 Task: Use Gliss Arpeggios 01 Effect in this video Movie B.mp4
Action: Mouse moved to (139, 92)
Screenshot: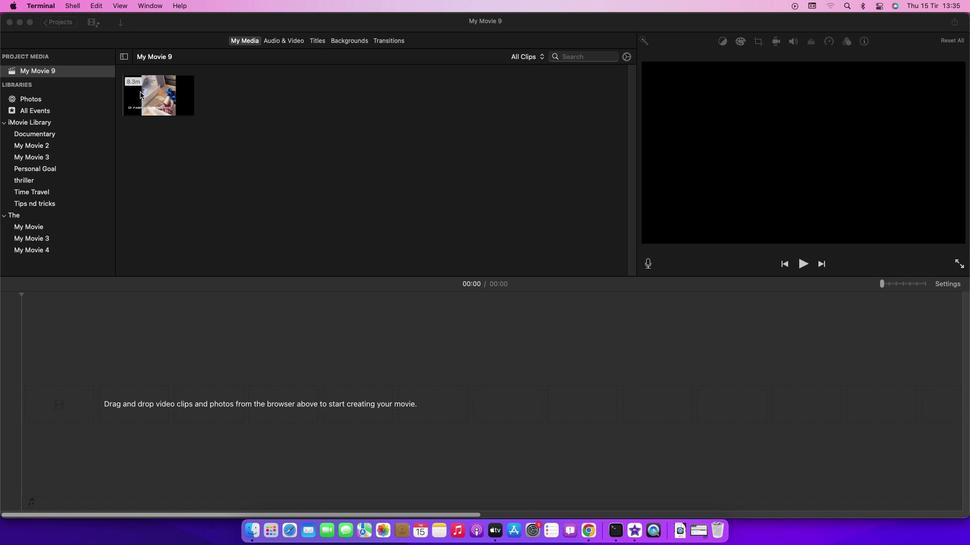 
Action: Mouse pressed left at (139, 92)
Screenshot: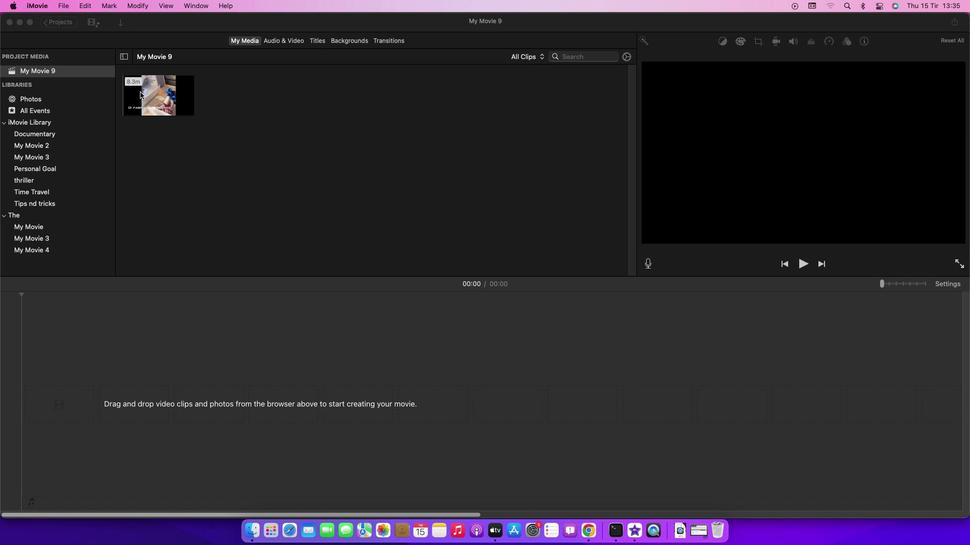 
Action: Mouse moved to (160, 98)
Screenshot: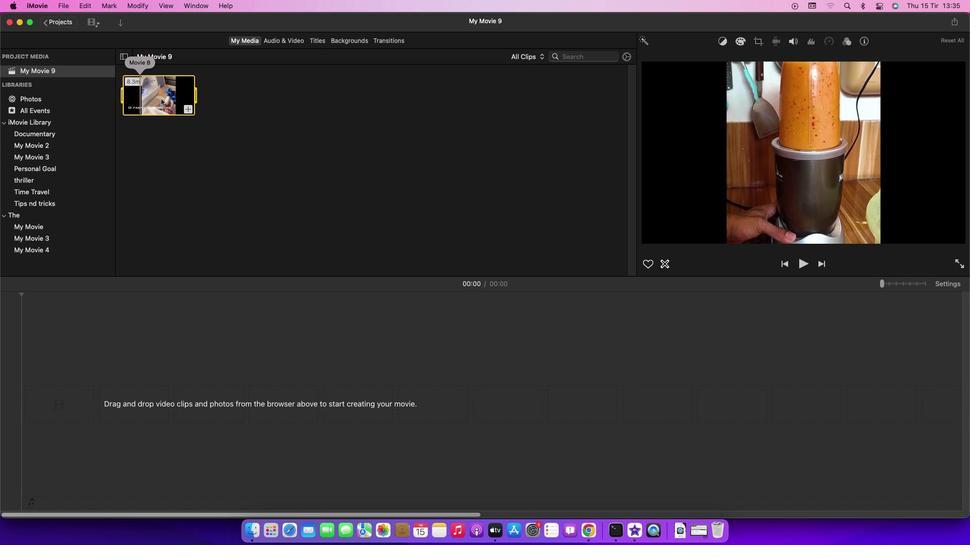 
Action: Mouse pressed left at (160, 98)
Screenshot: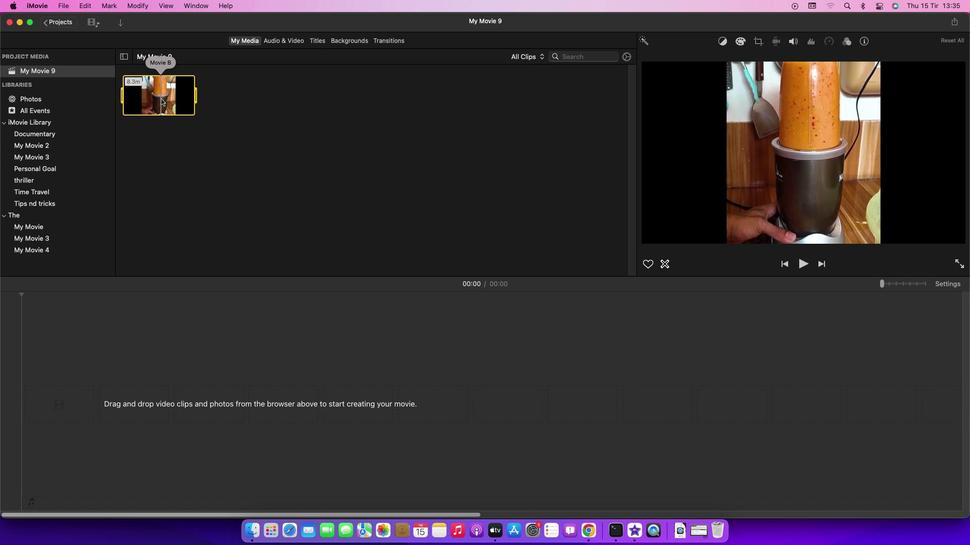 
Action: Mouse moved to (272, 38)
Screenshot: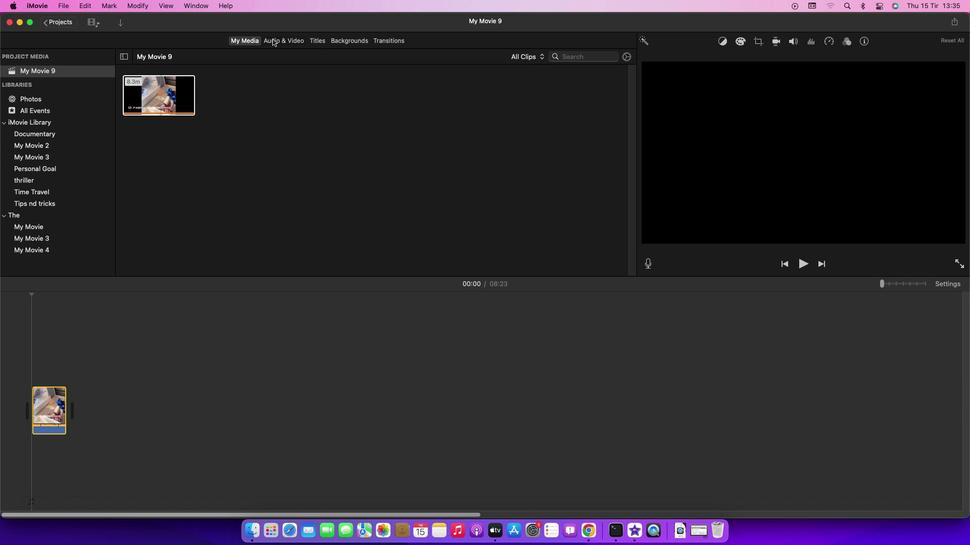 
Action: Mouse pressed left at (272, 38)
Screenshot: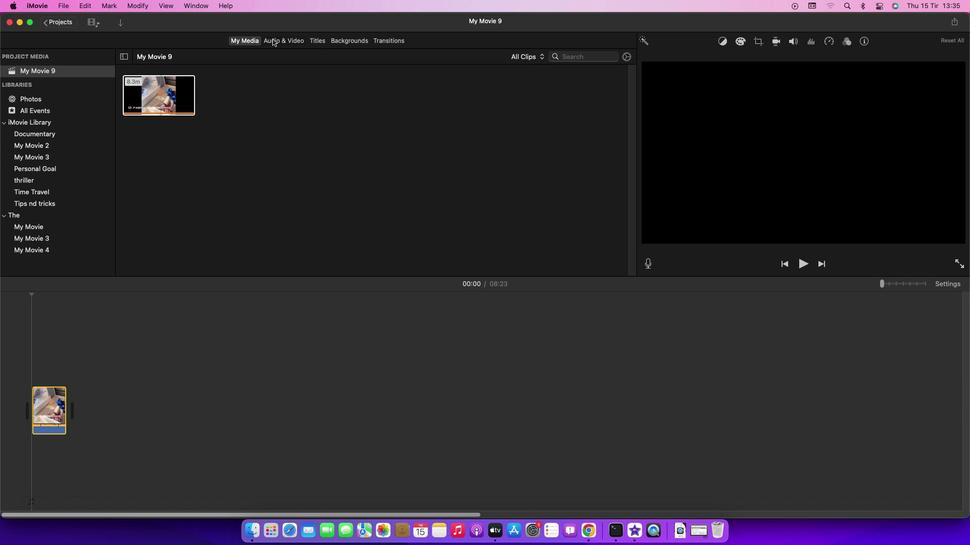 
Action: Mouse moved to (57, 98)
Screenshot: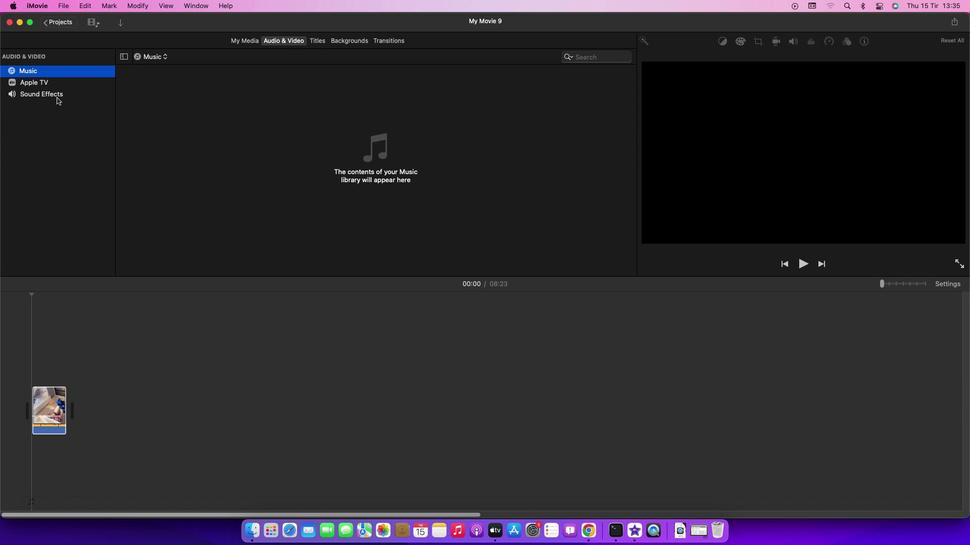 
Action: Mouse pressed left at (57, 98)
Screenshot: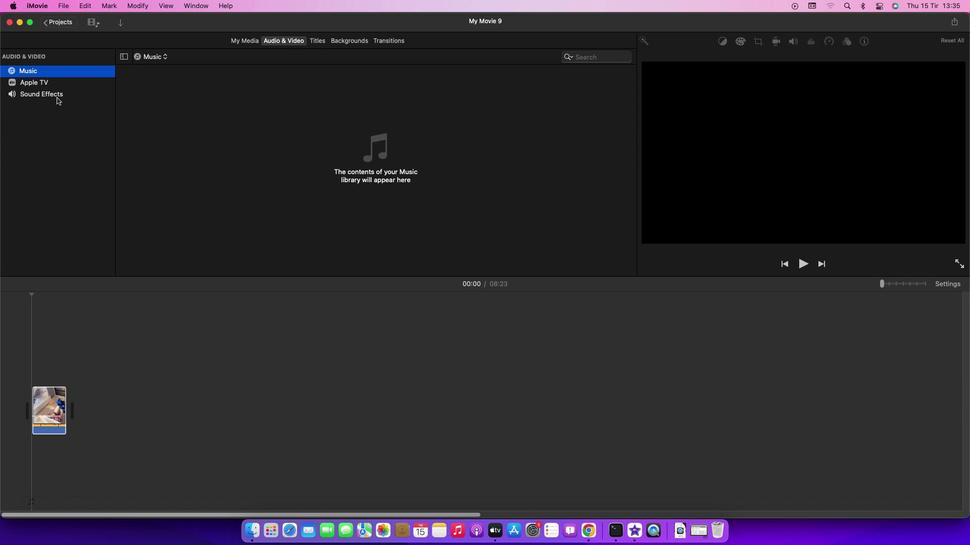 
Action: Mouse moved to (155, 201)
Screenshot: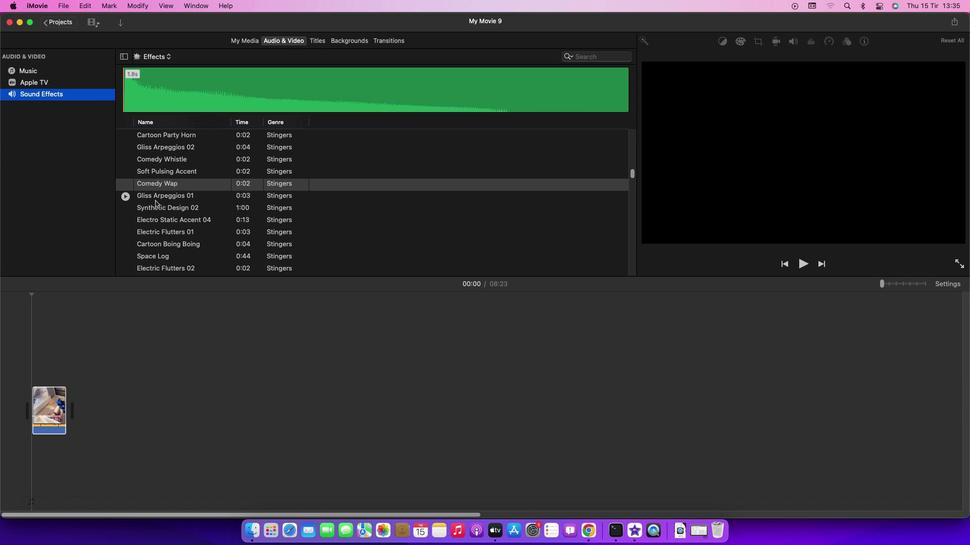 
Action: Mouse pressed left at (155, 201)
Screenshot: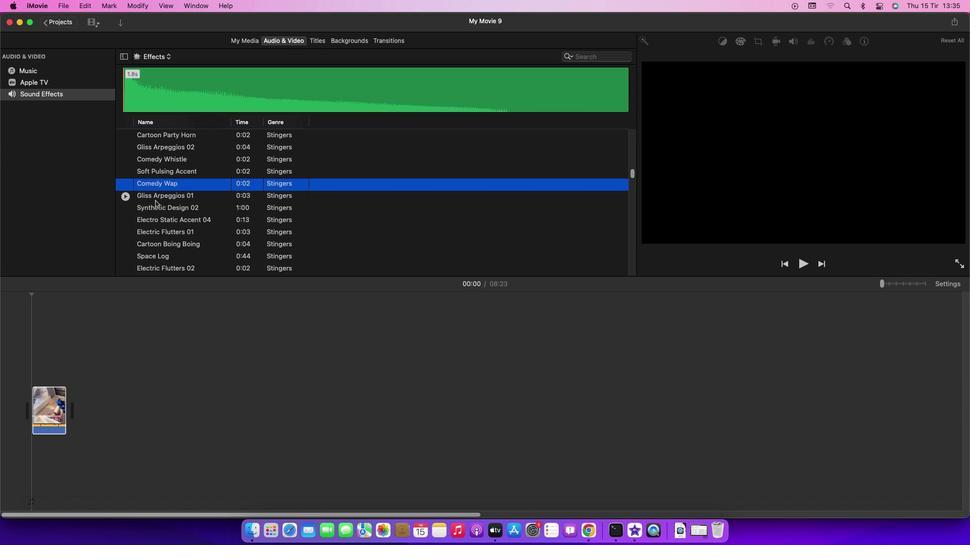 
Action: Mouse moved to (160, 198)
Screenshot: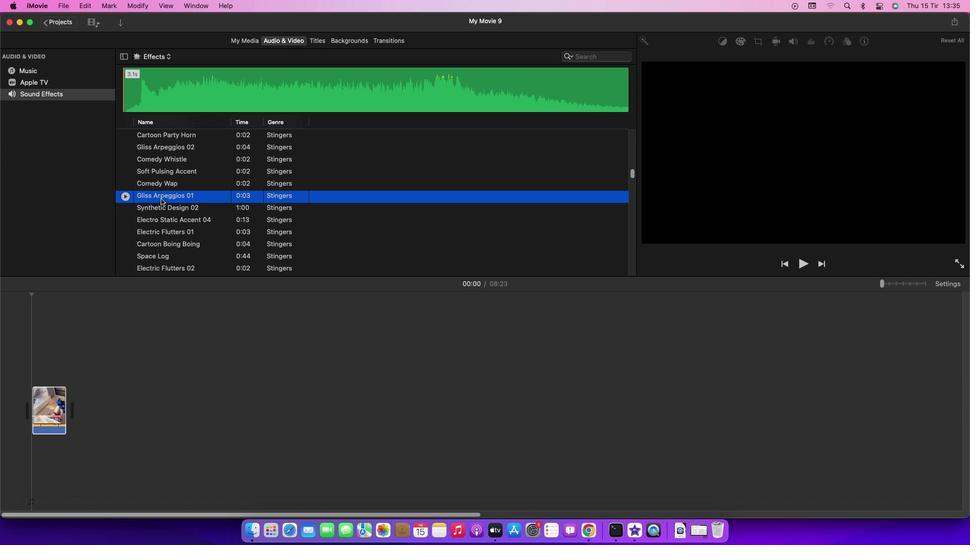 
Action: Mouse pressed left at (160, 198)
Screenshot: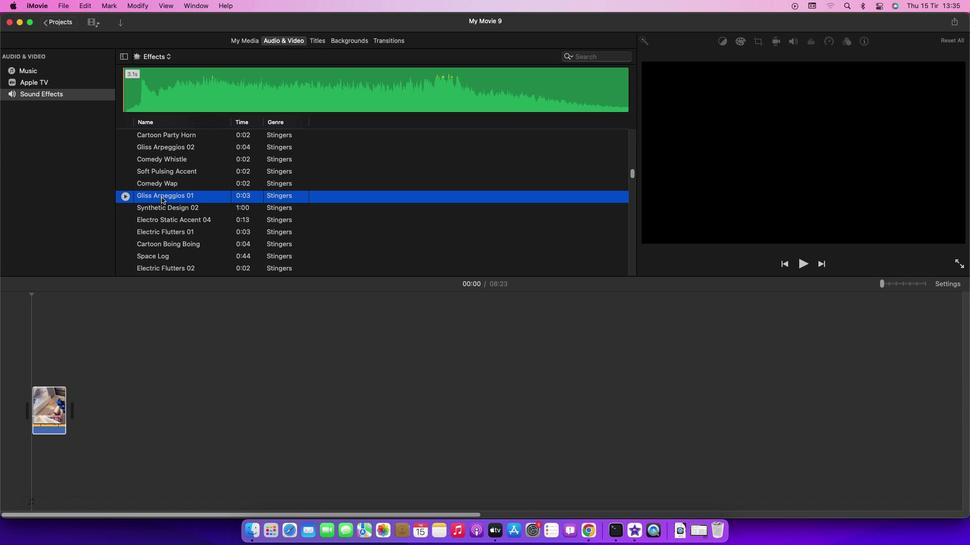 
Action: Mouse moved to (144, 401)
Screenshot: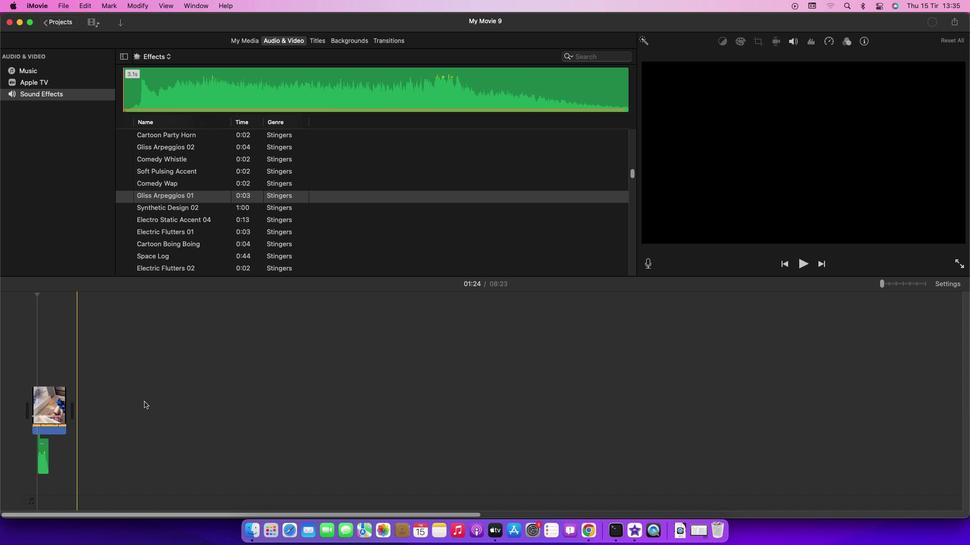 
